 Task: Schedule a 90-minute workshop on effective delegation.
Action: Mouse moved to (57, 112)
Screenshot: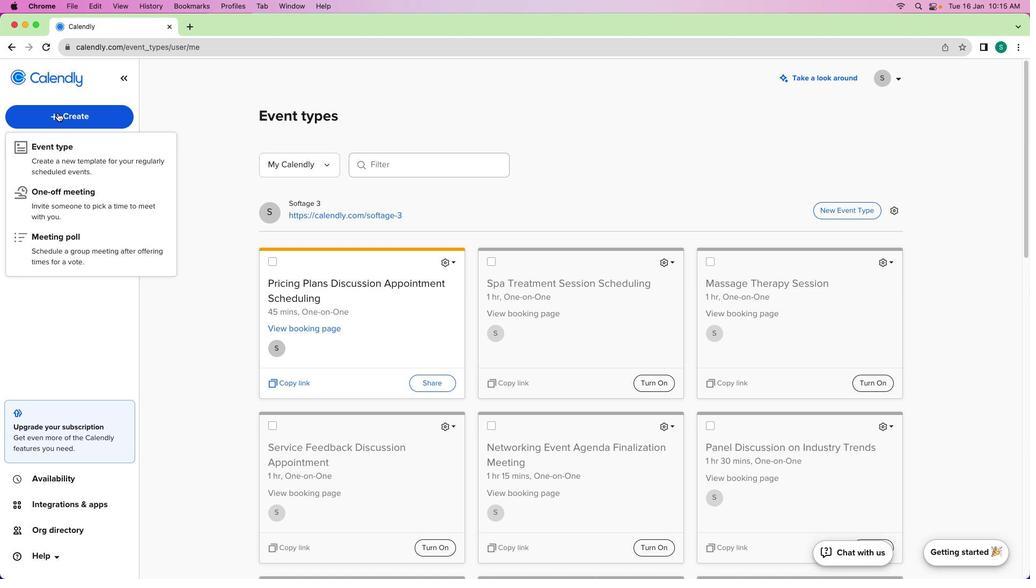
Action: Mouse pressed left at (57, 112)
Screenshot: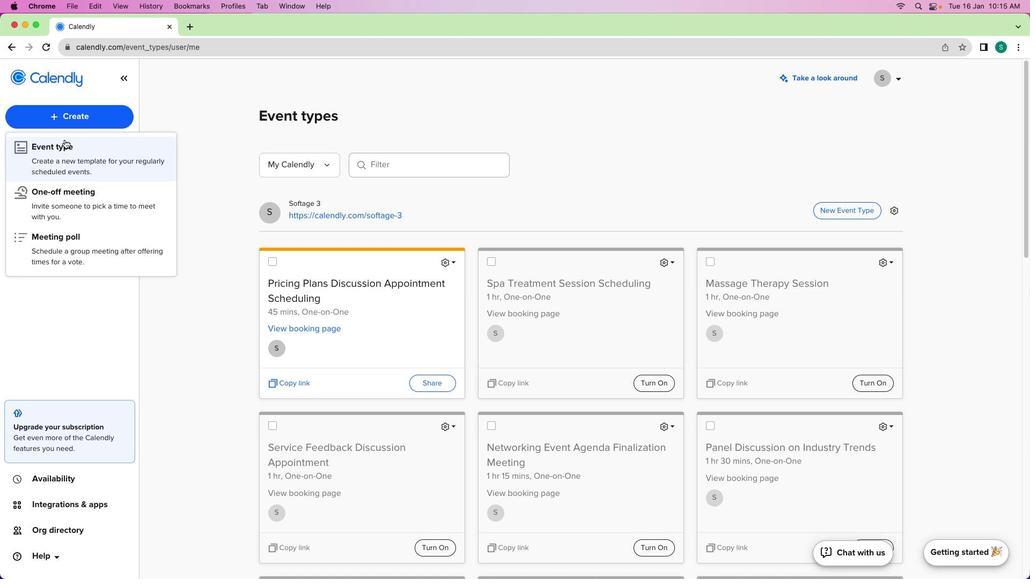 
Action: Mouse moved to (57, 113)
Screenshot: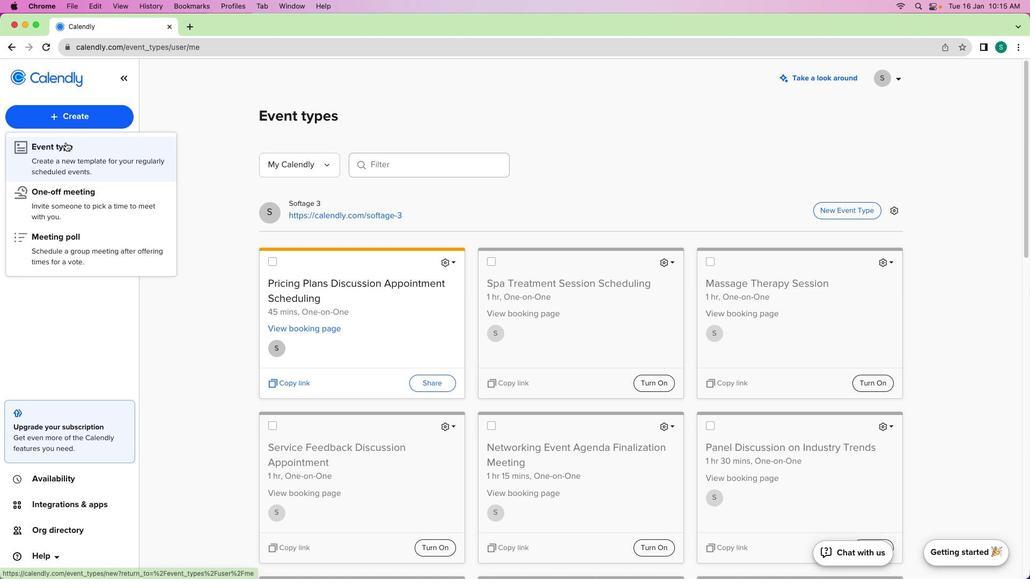 
Action: Mouse pressed left at (57, 113)
Screenshot: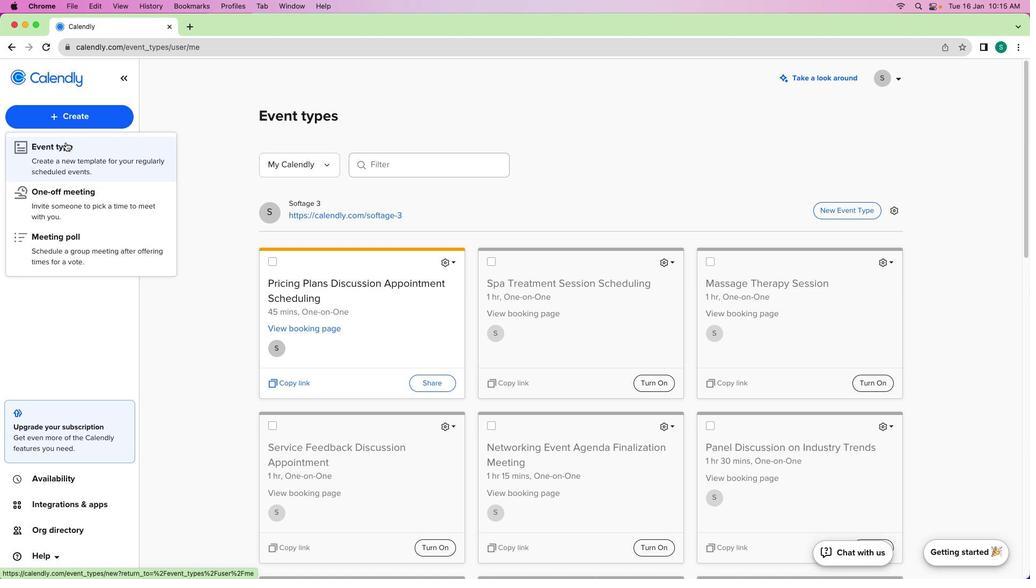 
Action: Mouse moved to (65, 142)
Screenshot: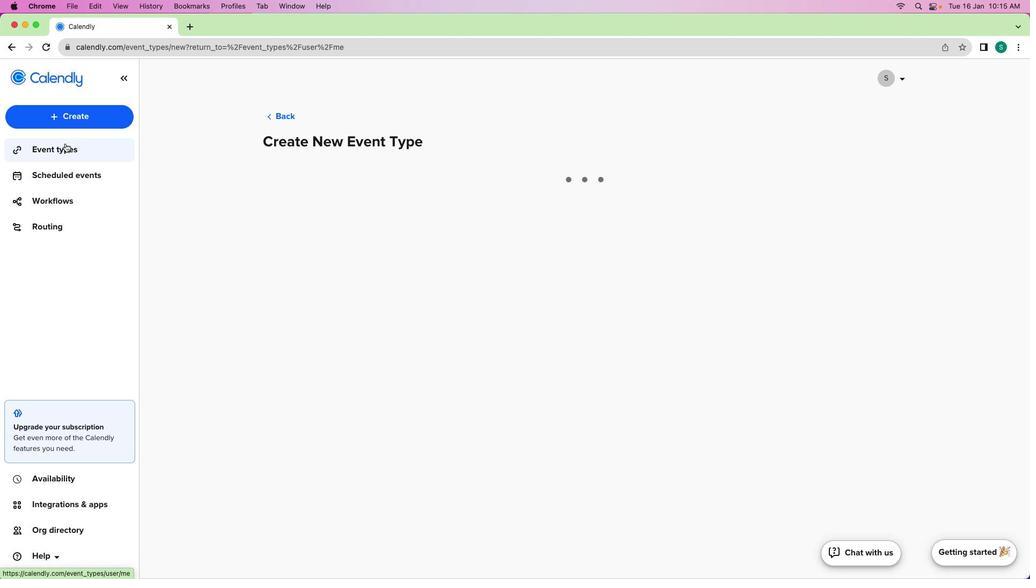 
Action: Mouse pressed left at (65, 142)
Screenshot: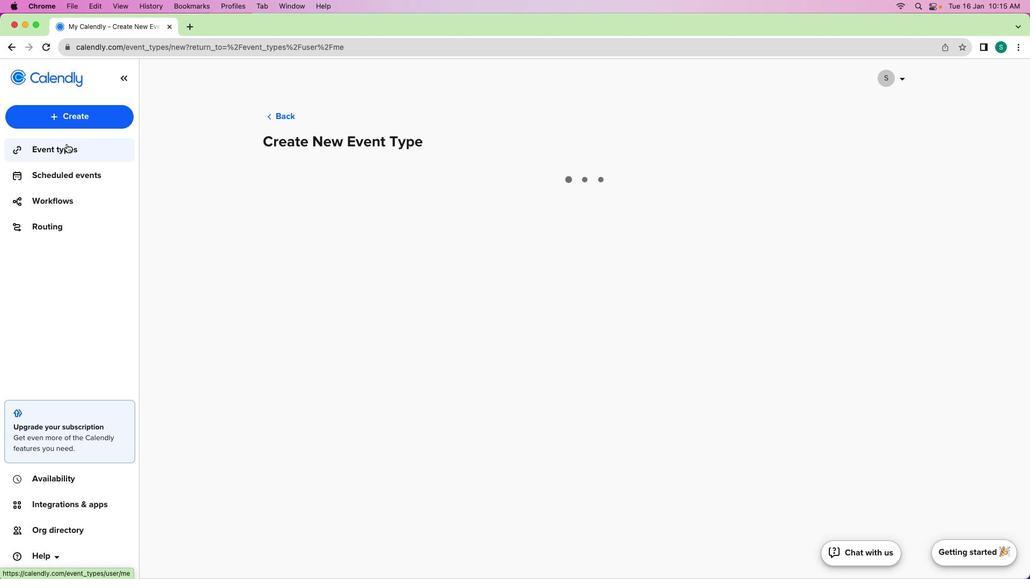 
Action: Mouse moved to (451, 210)
Screenshot: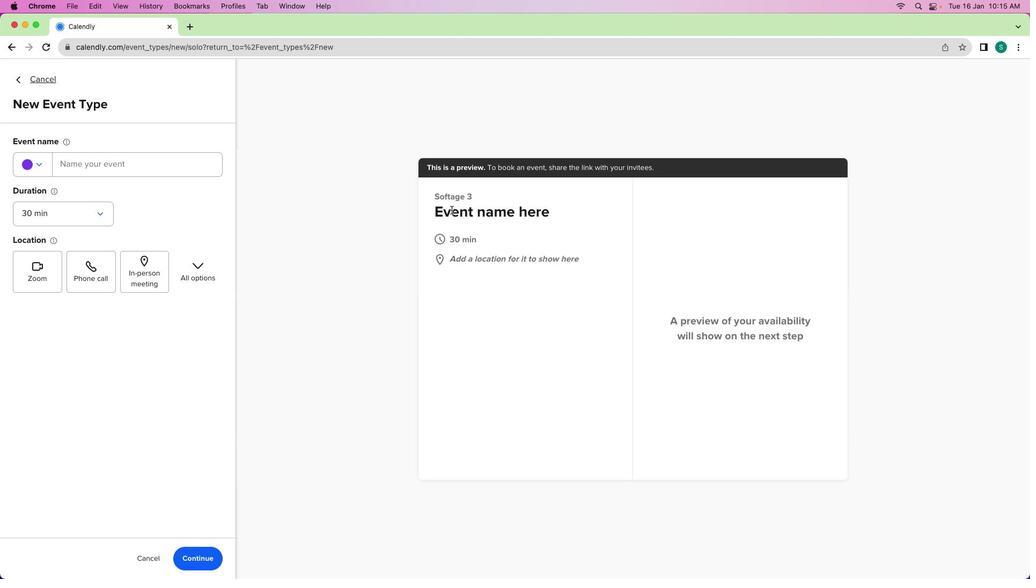 
Action: Mouse pressed left at (451, 210)
Screenshot: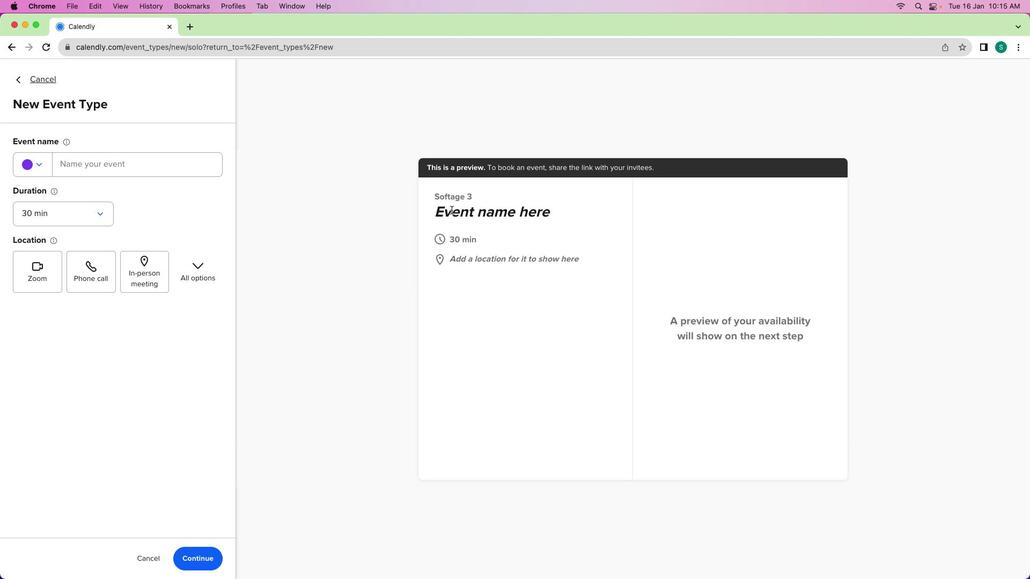 
Action: Mouse moved to (168, 168)
Screenshot: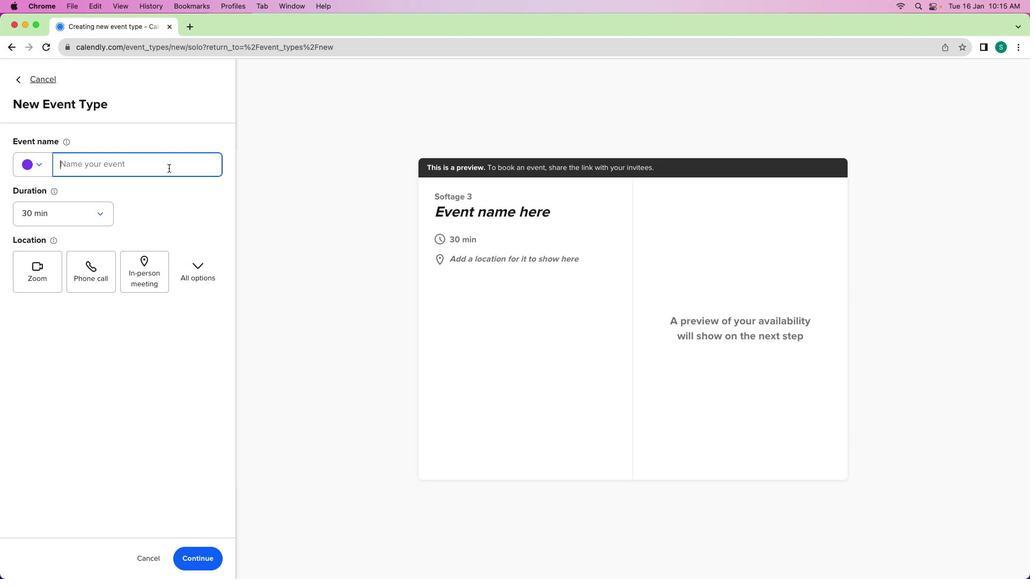 
Action: Mouse pressed left at (168, 168)
Screenshot: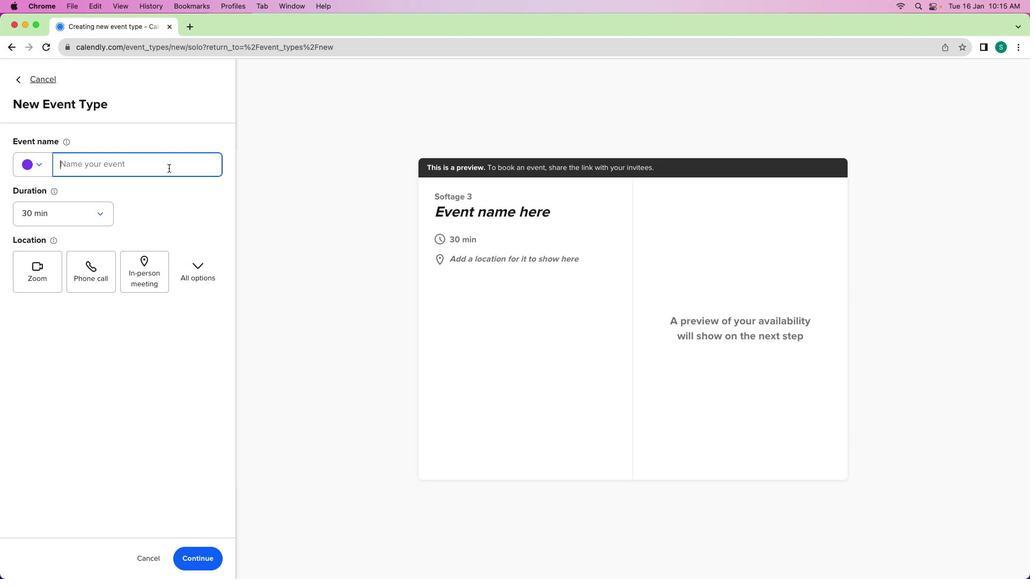 
Action: Mouse moved to (169, 168)
Screenshot: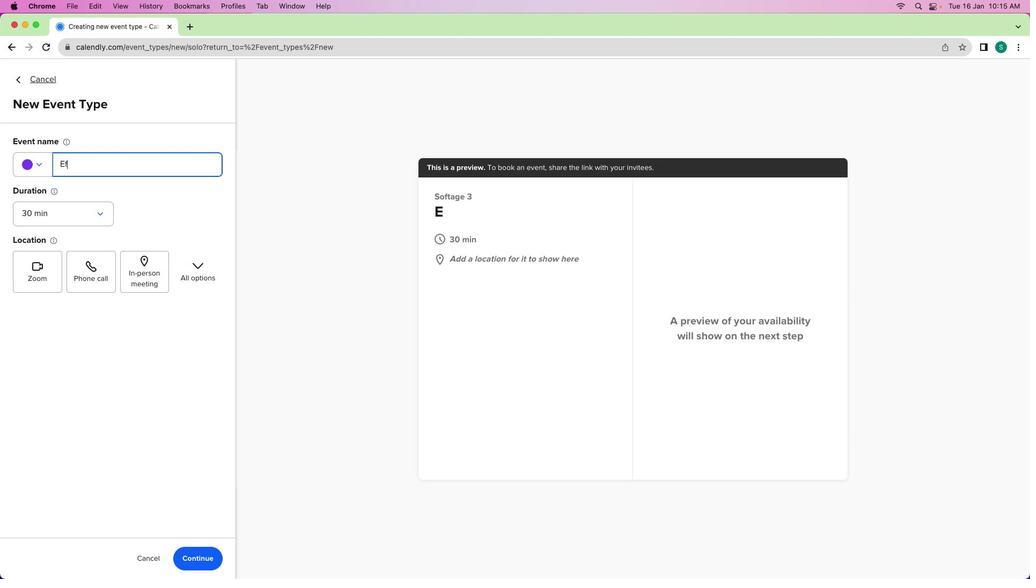 
Action: Key pressed Key.shift'E''f''f''e''c''t''i''v''e'Key.spaceKey.shift'D''e''l''e''g''a''t''i''o''n'Key.spaceKey.shift'W''o''r''k''s''h''p''o'Key.backspaceKey.backspace'o''p'Key.spaceKey.shift'S''c''h''e''d''u''l''i''n''g'
Screenshot: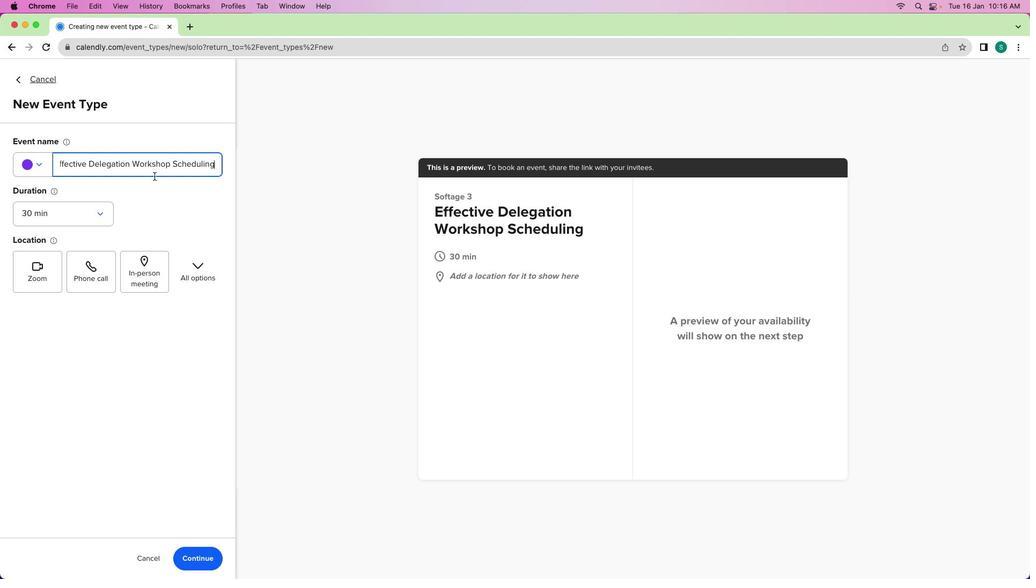 
Action: Mouse moved to (73, 215)
Screenshot: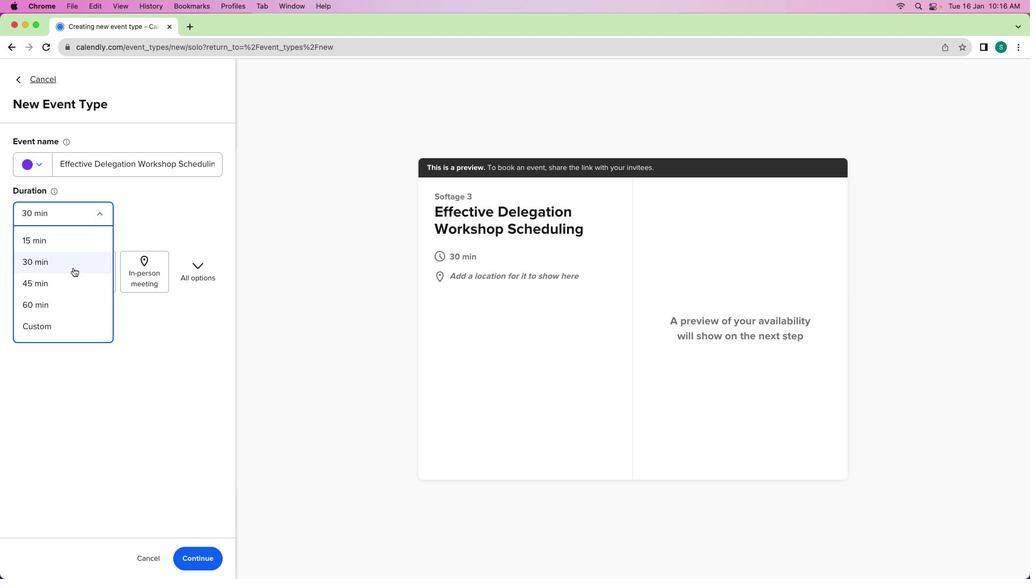 
Action: Mouse pressed left at (73, 215)
Screenshot: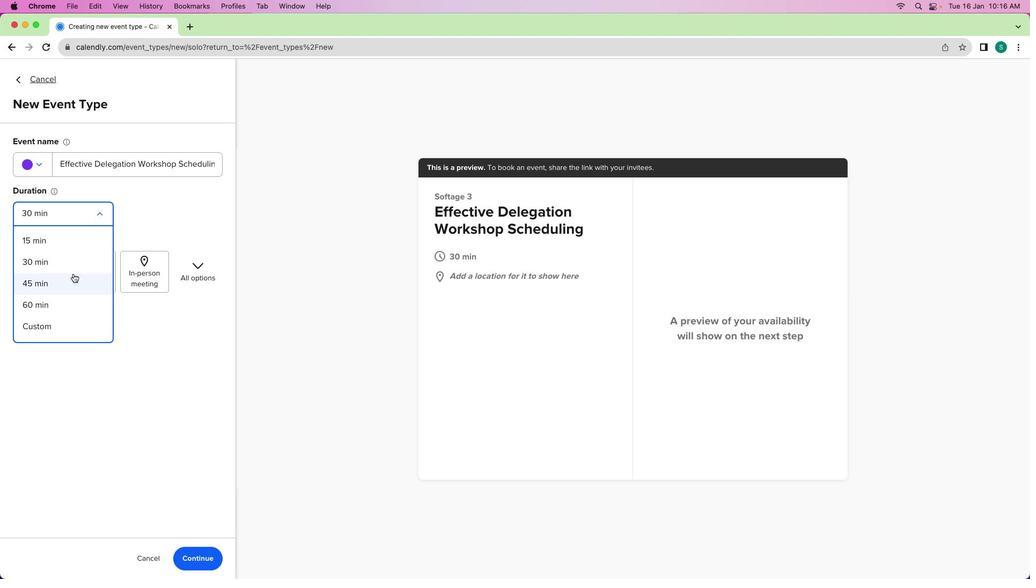 
Action: Mouse moved to (51, 317)
Screenshot: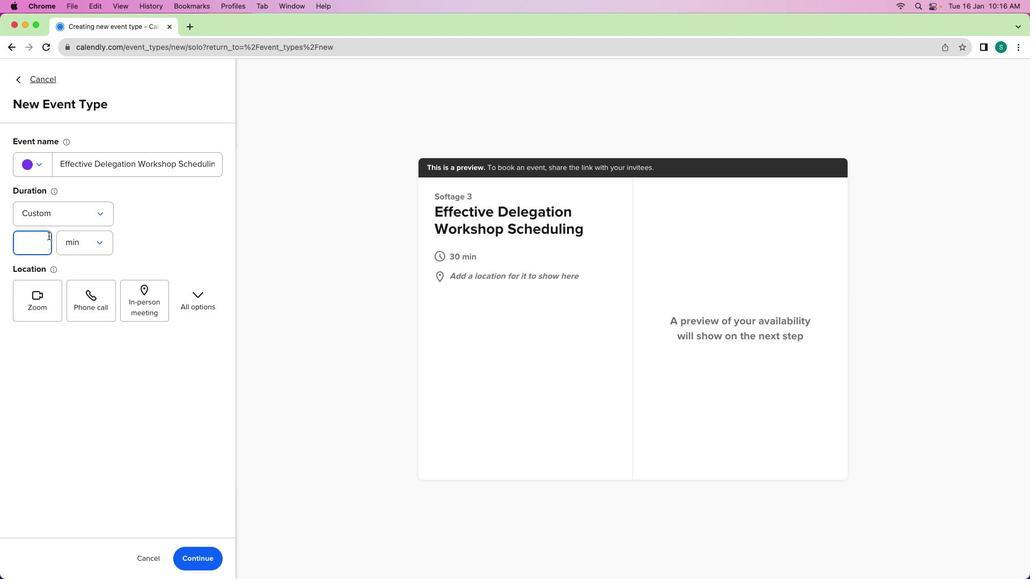 
Action: Mouse pressed left at (51, 317)
Screenshot: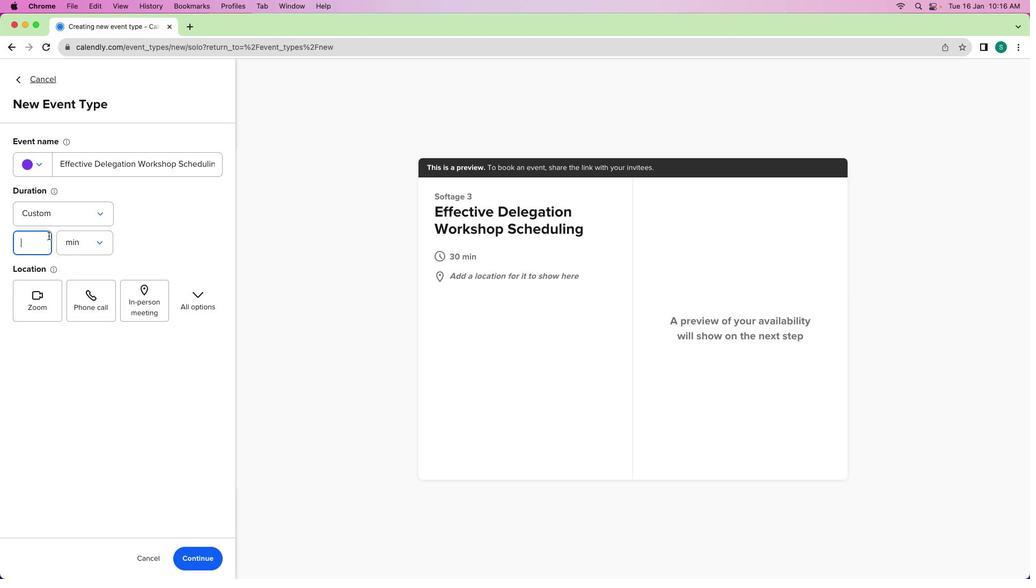 
Action: Mouse moved to (48, 235)
Screenshot: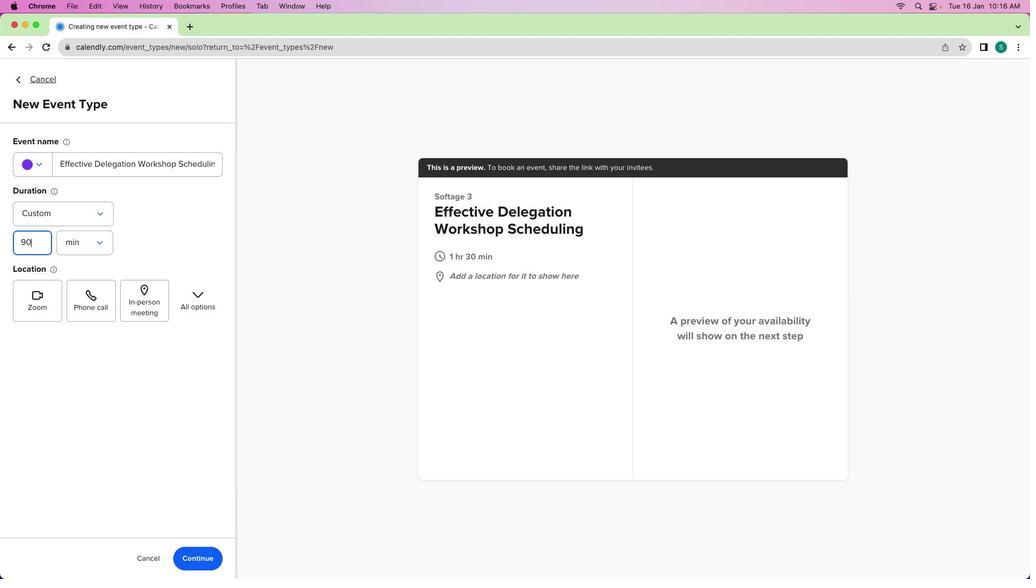 
Action: Key pressed '9''0'
Screenshot: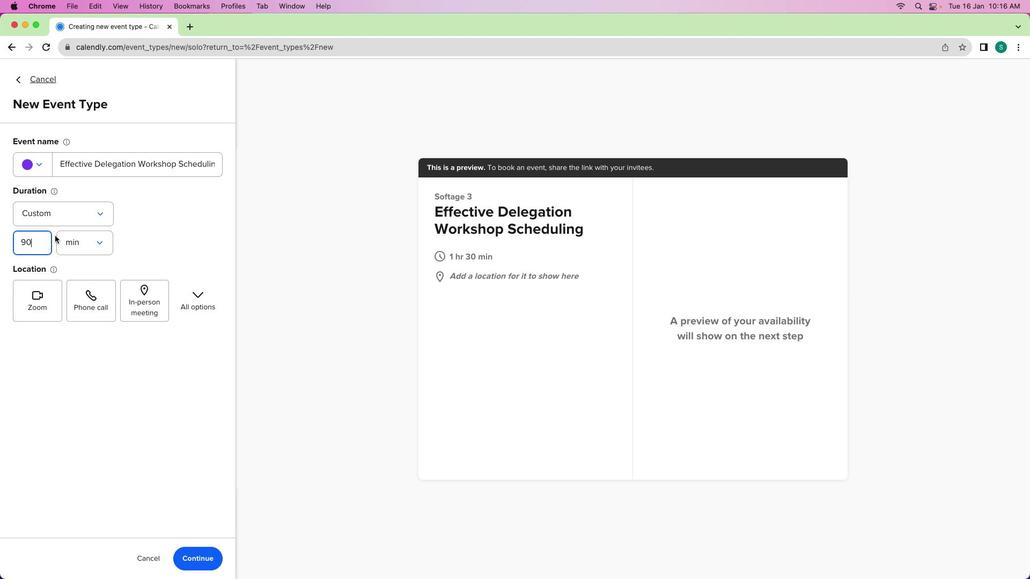 
Action: Mouse moved to (31, 170)
Screenshot: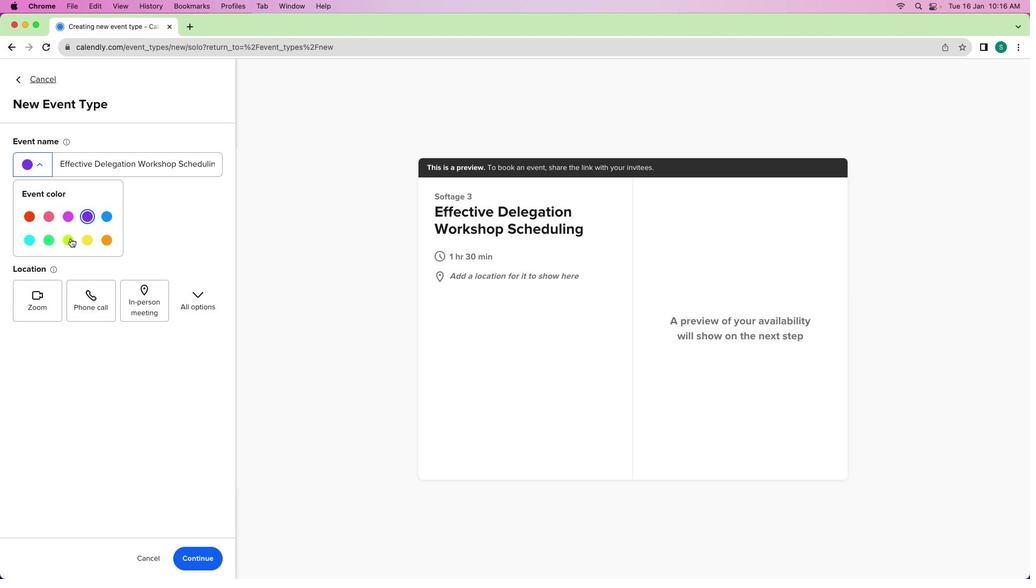 
Action: Mouse pressed left at (31, 170)
Screenshot: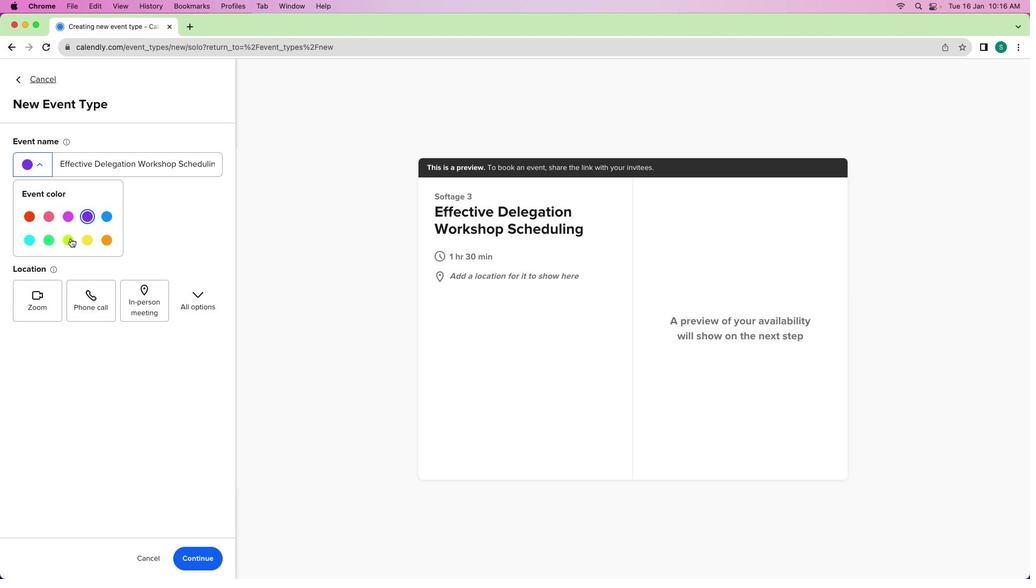 
Action: Mouse moved to (70, 238)
Screenshot: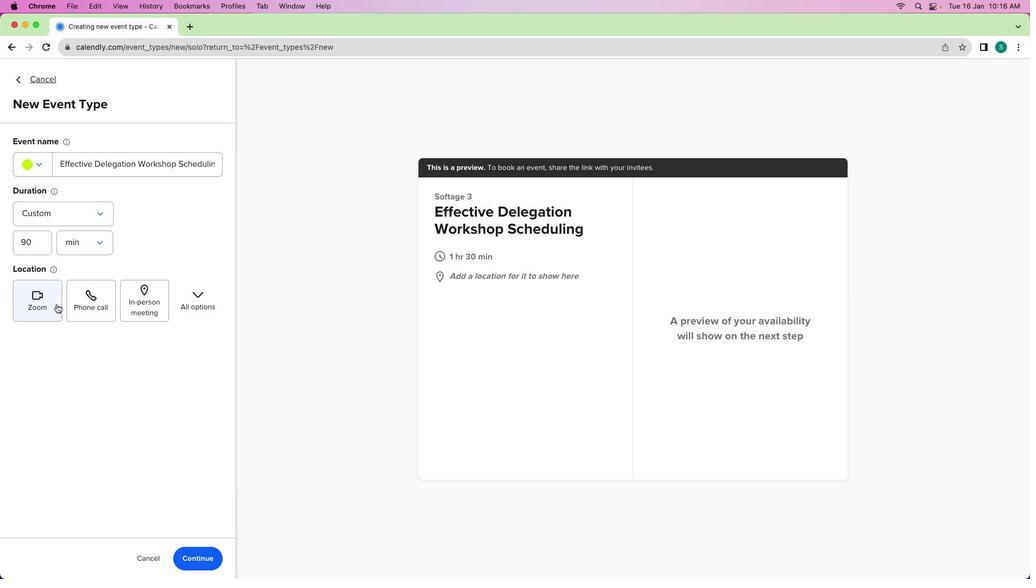 
Action: Mouse pressed left at (70, 238)
Screenshot: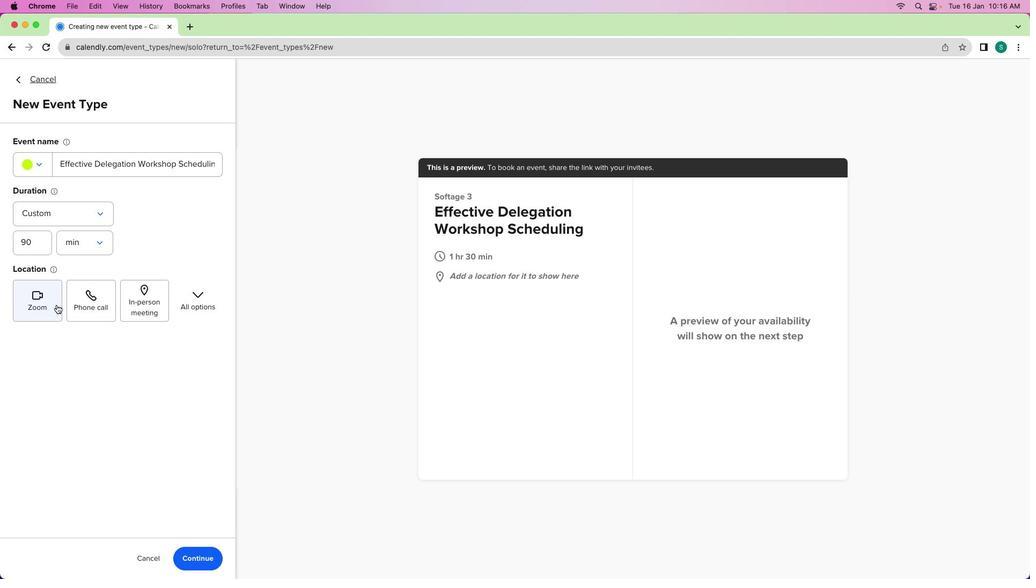 
Action: Mouse moved to (56, 307)
Screenshot: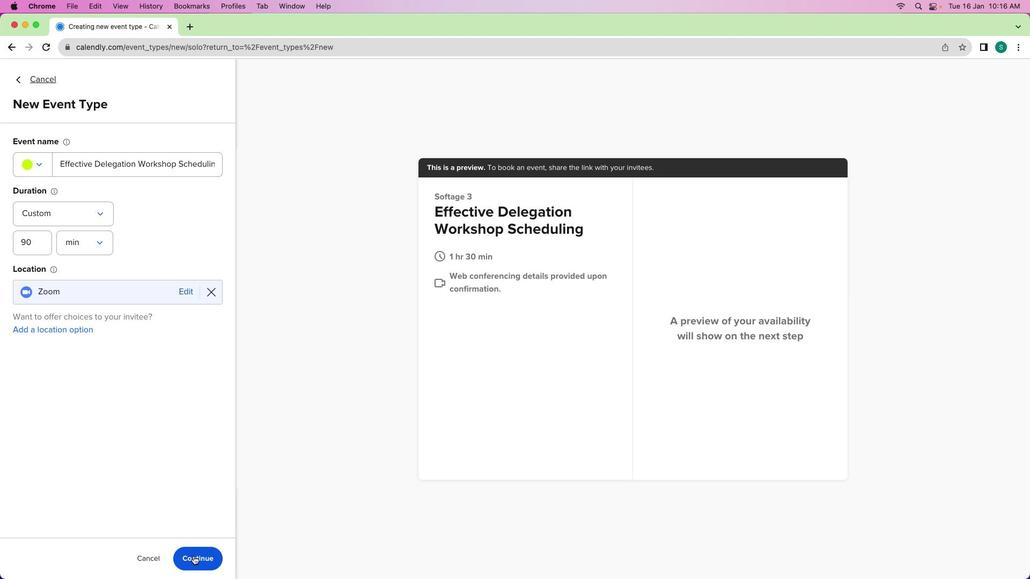 
Action: Mouse pressed left at (56, 307)
Screenshot: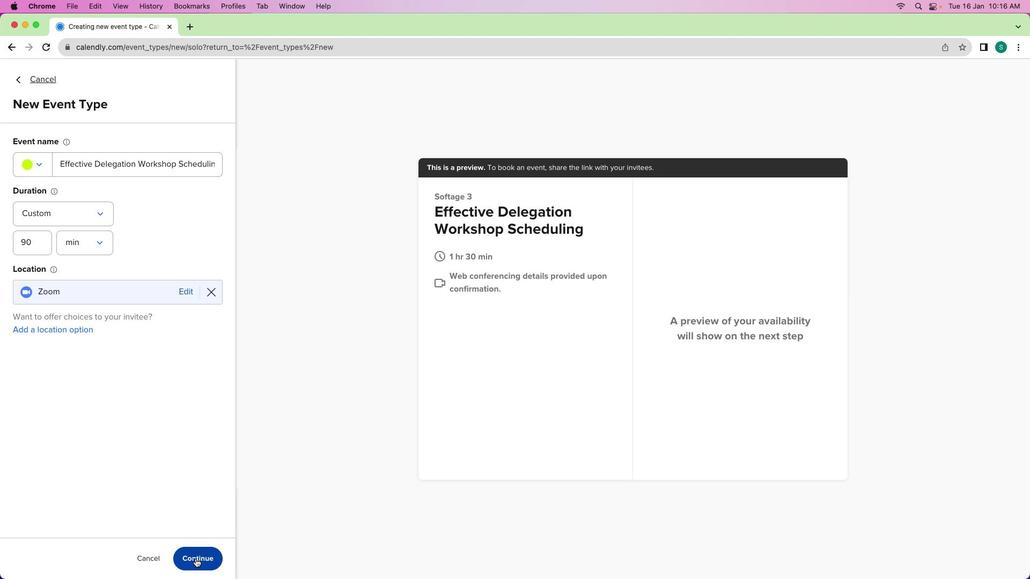 
Action: Mouse moved to (195, 559)
Screenshot: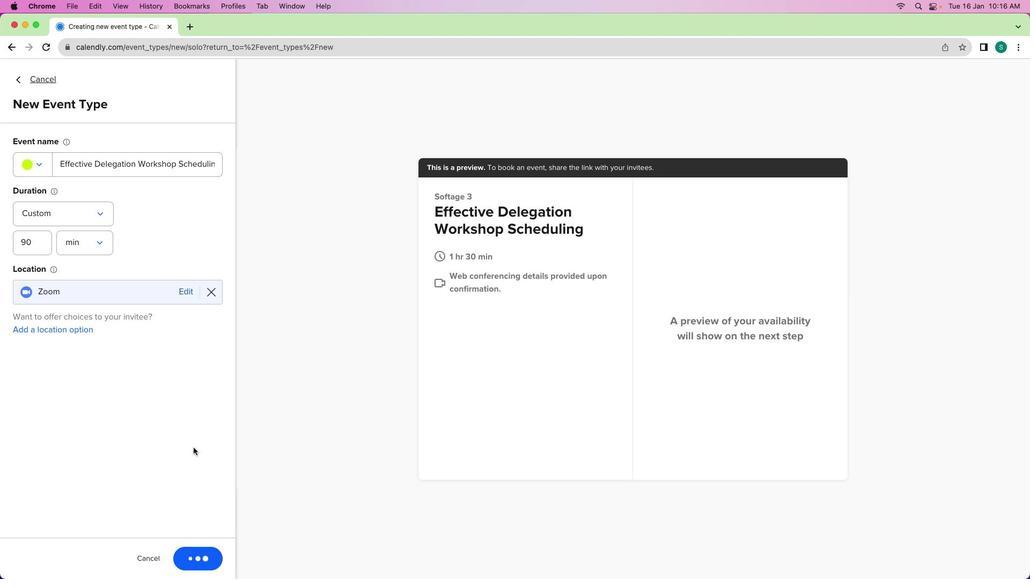
Action: Mouse pressed left at (195, 559)
Screenshot: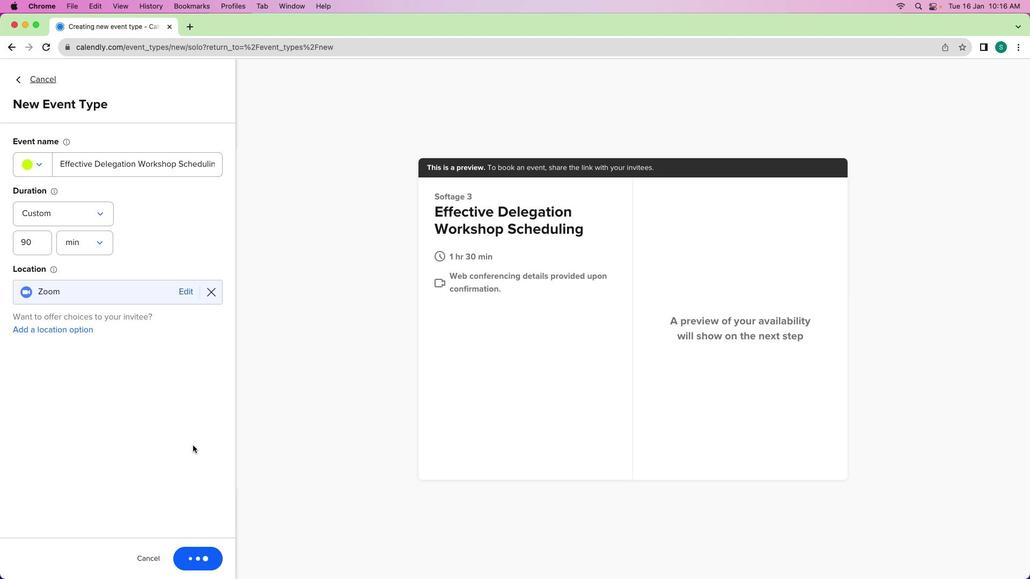 
Action: Mouse moved to (157, 210)
Screenshot: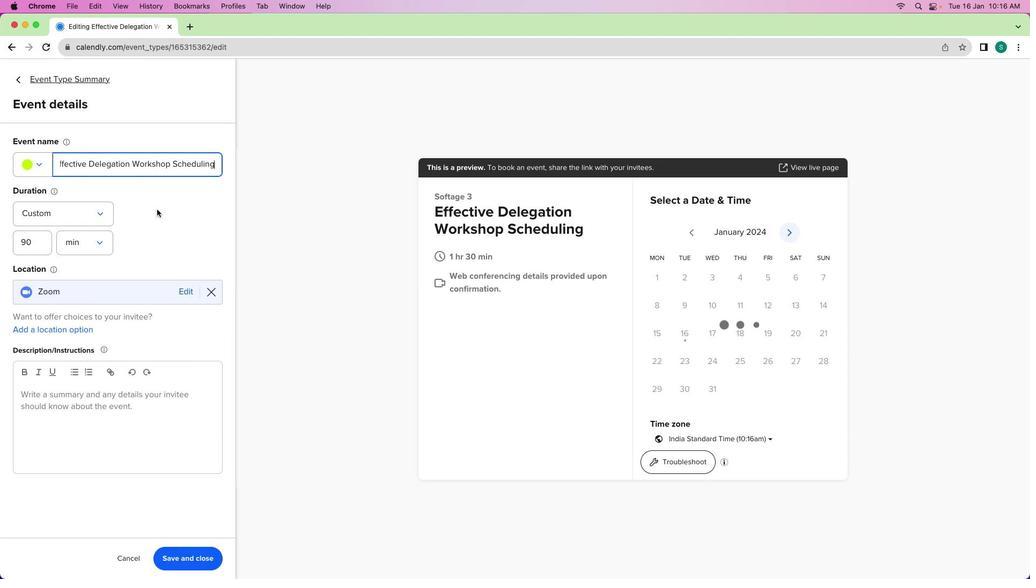 
Action: Mouse pressed left at (157, 210)
Screenshot: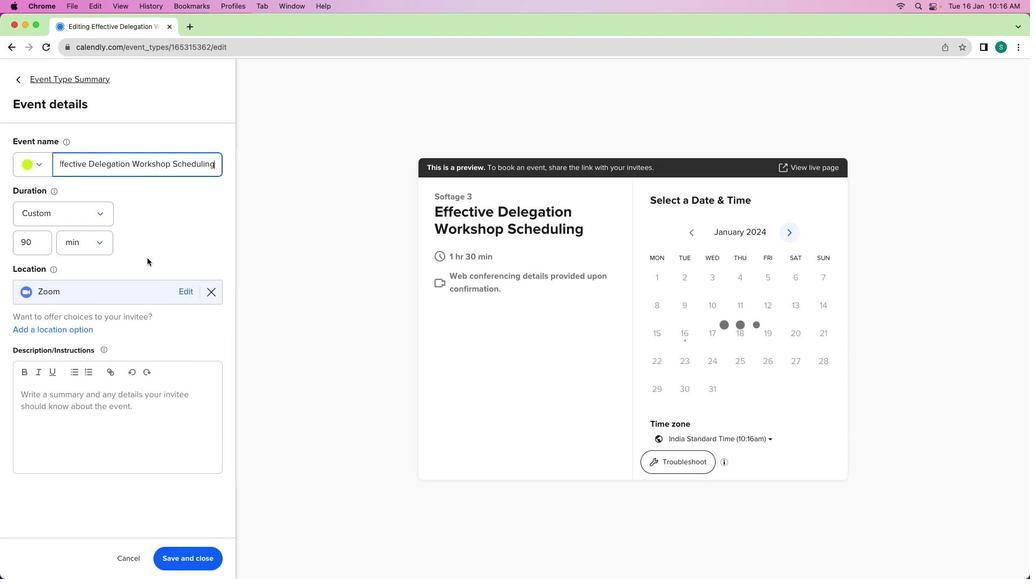 
Action: Mouse moved to (121, 417)
Screenshot: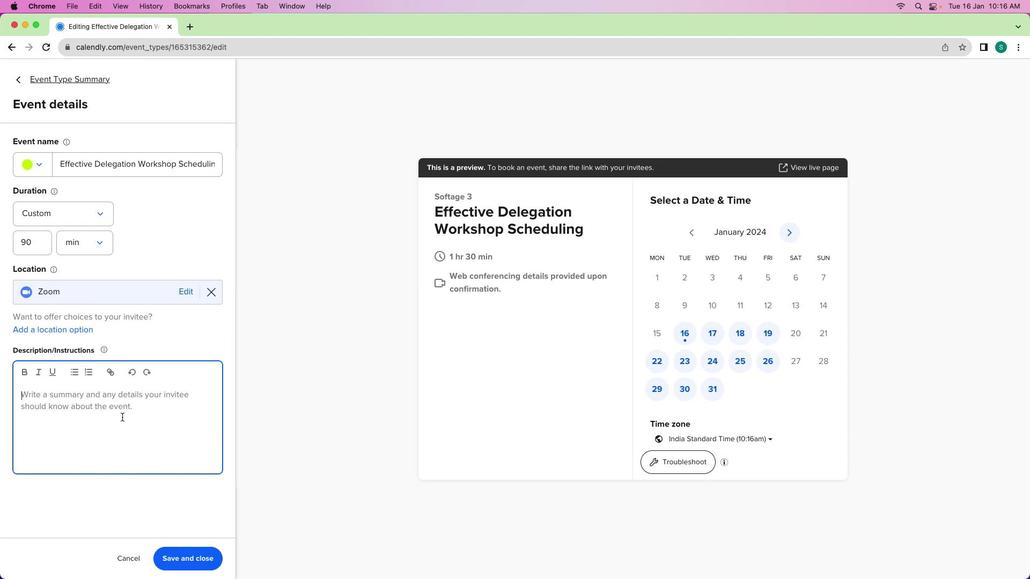 
Action: Mouse pressed left at (121, 417)
Screenshot: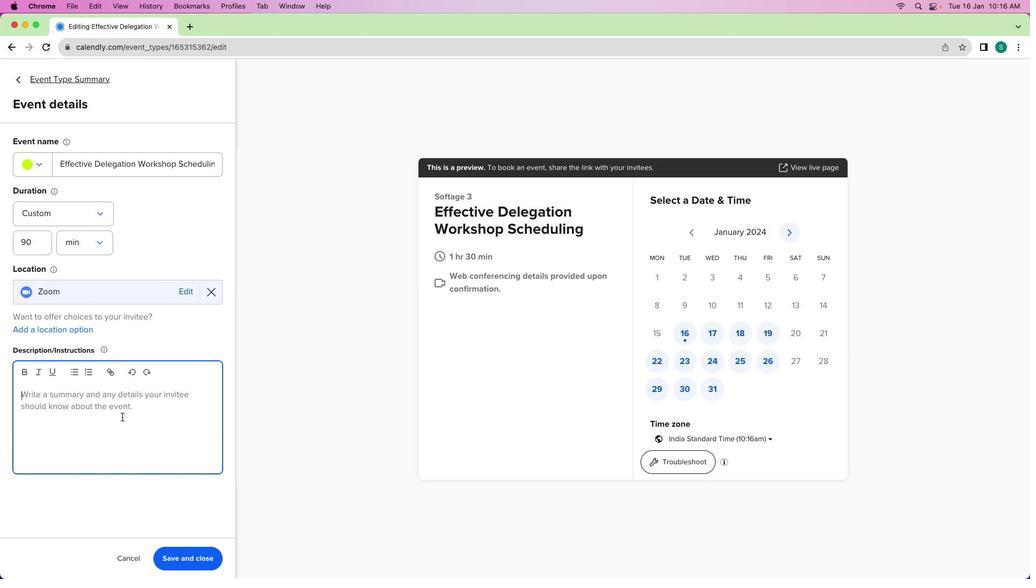 
Action: Mouse moved to (122, 417)
Screenshot: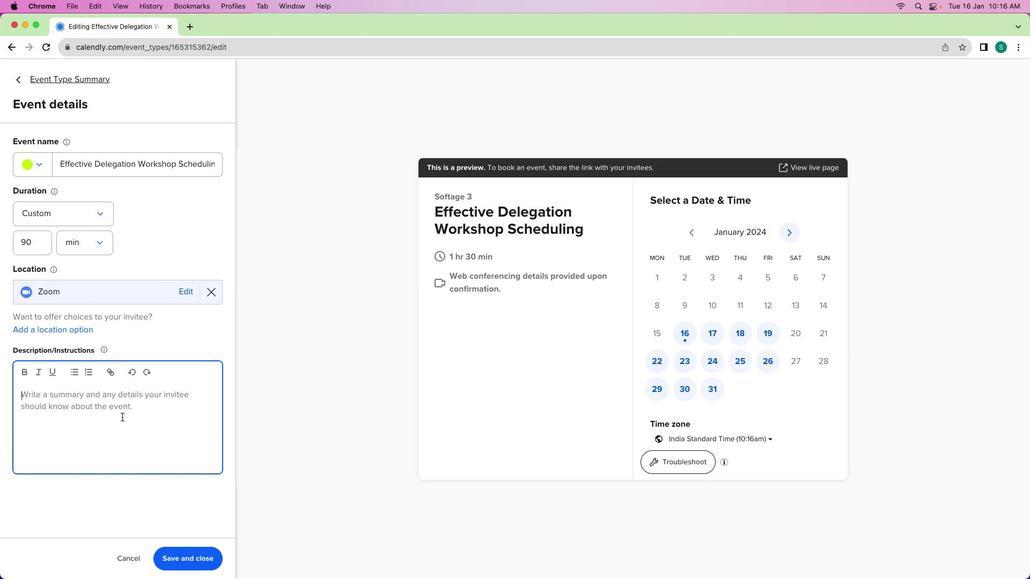 
Action: Key pressed Key.shift'H''e''e''l''o'Key.backspaceKey.backspaceKey.backspace'l''l''o'Key.space't''e''a''m'','Key.enterKey.shift'I'';'Key.backspace"'"'m'Key.space'e''x''c''i''t''e''d'Key.space't''o'Key.space's''h''a''r''e'Key.space't''h''a''t'Key.space'w''e'"'"'v''e'Key.space's''c''h''e''d''u''l''e''d'Key.space'w''p''r'Key.backspaceKey.backspace'o''r''k''s''h''o''p'Key.space'o''n'Key.space'e''f''f''e''c''t''i''v''e'Key.space'd''e''l''e''g''a''t''i''o''n''.'Key.spaceKey.shift'L''e''t'"'"'s'Key.space'e''x''p''o'Key.backspace'l''o''r''e'Key.space's''t''r''a''t''e''g''i''e''s'','Key.space'b''e''s''t'Key.space'p''r''a''c''t''i''c''e''s'','Key.space'a''n''d'Key.space'p''r''a''c''t''i''c''a''l'Key.space't''i''p''s'Key.space't''o'Key.space'e''n''h''a''n''c''e'Key.space'o'"'"'u'Key.backspaceKey.backspace'r''u'Key.backspaceKey.backspace'u''r'Key.space'd''e''l''e''g''a''t''i''o''n'Key.space's''k''i''l''l''s'Key.space'f''o''r'Key.space'g''r''e''a''t''e''r'Key.space't''e''a''m'Key.space'e''f''f''i''c''i''e''n''c''y''.'Key.enterKey.shift'L''o''o''k''i''n''g'Key.space'f''o''r''w''a''r''d'Key.space't''o'Key.space'a'Key.space'p''r''o''d''u''c''t''i''v''e'Key.space'w''o''r''k''s''h''o''p'Key.space'o''n'Key.space'e''f''f''e''c''t''i''v''e'Key.space'd''e''l''e''f'Key.backspace'g''a''t''i''o'Key.shift_r'!'Key.backspace'n'Key.shift_r'!'Key.enter'b'Key.backspaceKey.shift'B''e''s''t'Key.space'r''e''g''a''r''d''s'','Key.enterKey.shift'S''o''f''t'Key.shift'A''g''e'
Screenshot: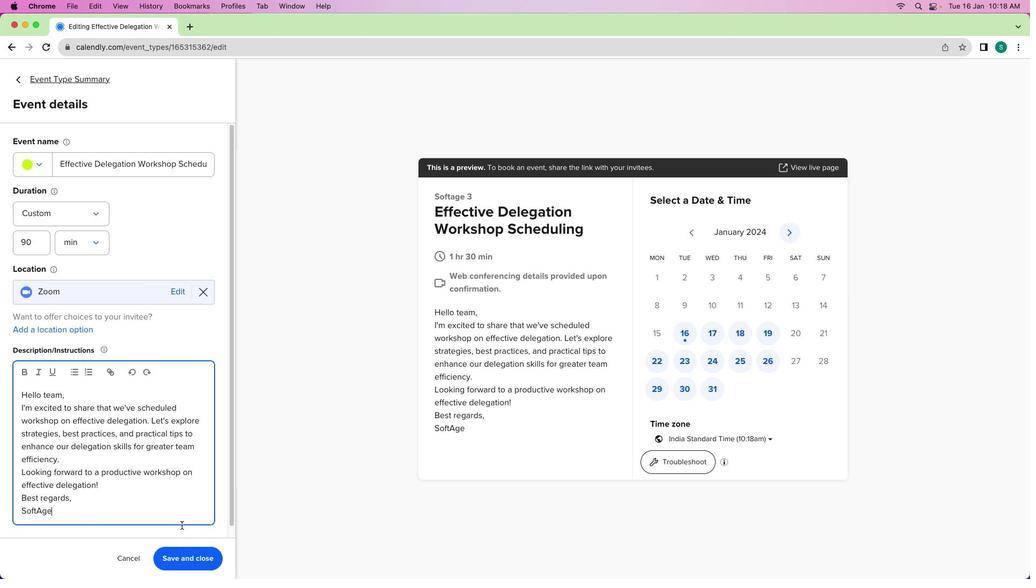 
Action: Mouse moved to (176, 563)
Screenshot: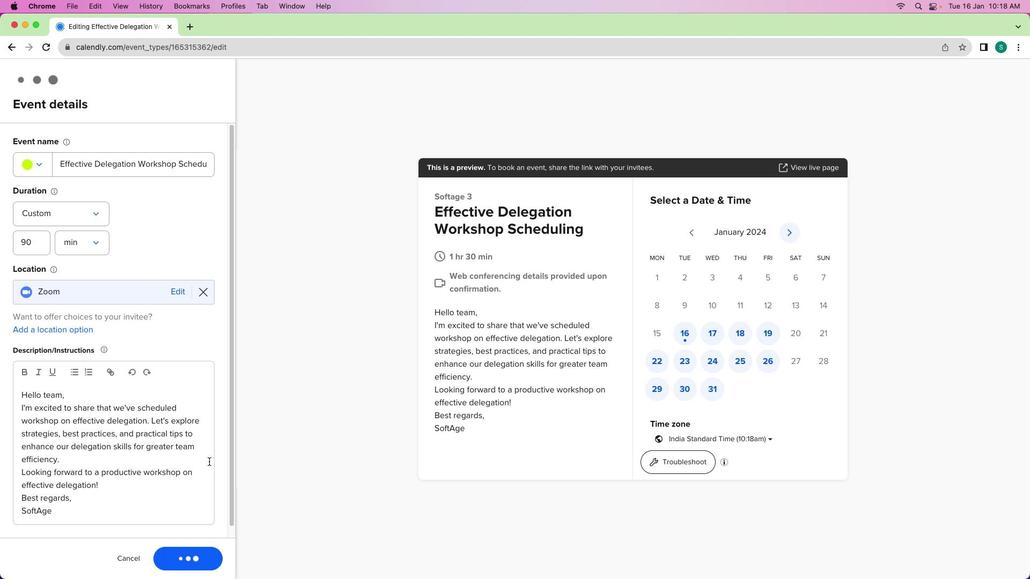 
Action: Mouse pressed left at (176, 563)
Screenshot: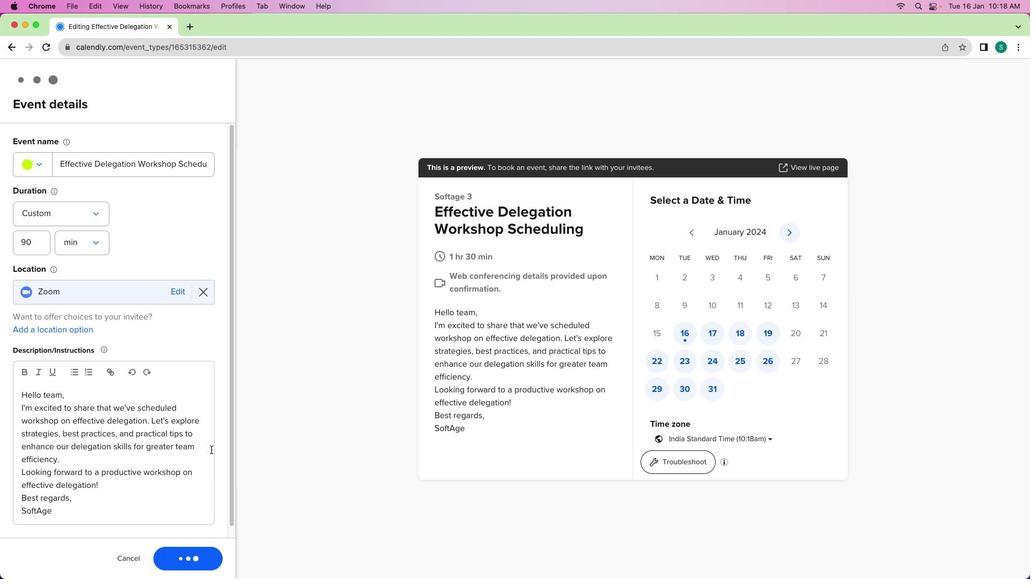 
Action: Mouse moved to (41, 75)
Screenshot: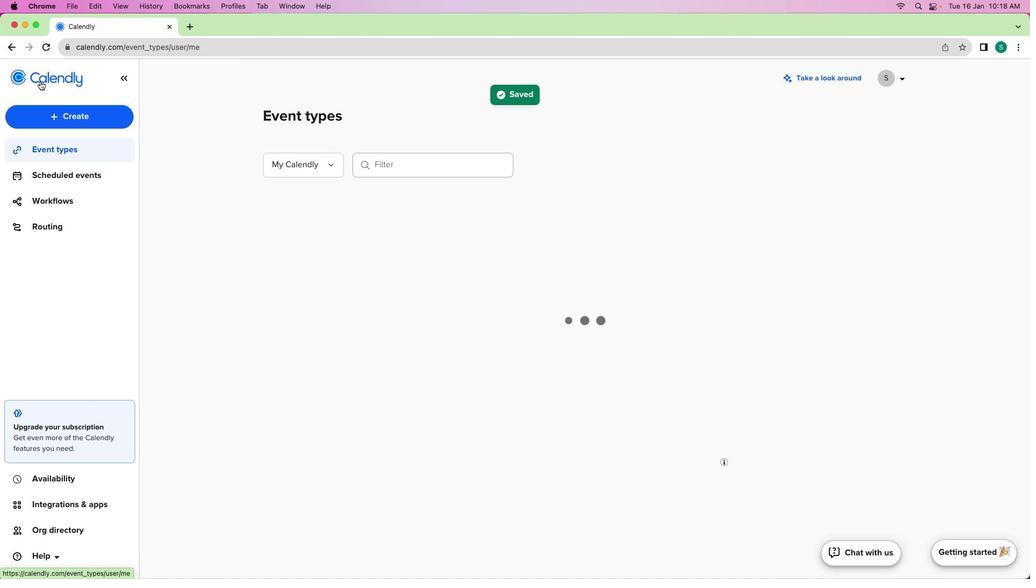 
Action: Mouse pressed left at (41, 75)
Screenshot: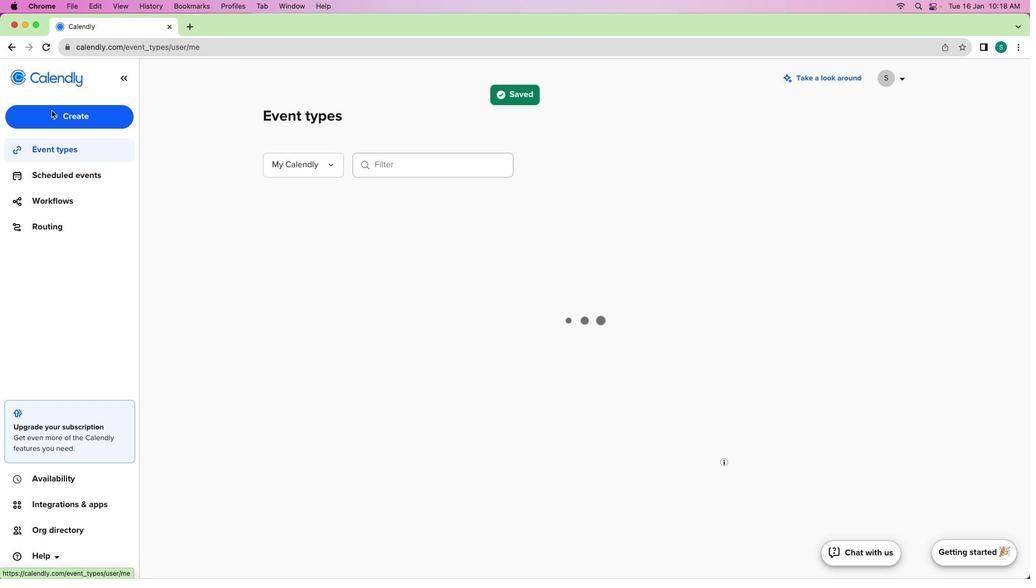 
Action: Mouse moved to (406, 351)
Screenshot: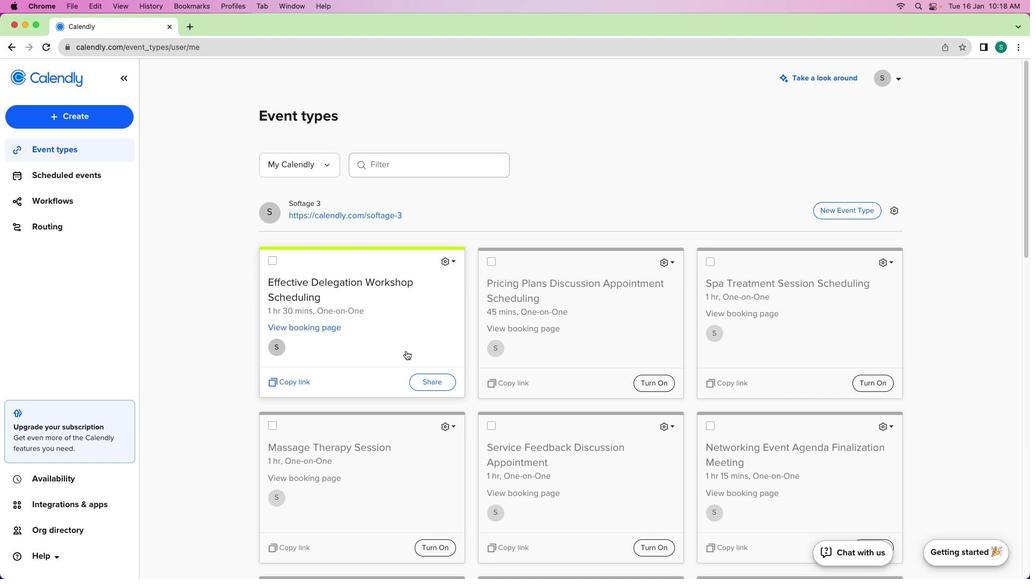 
